 Task: Create a due date automation trigger when advanced on, 2 working days after a card is due add fields with custom field "Resume" set to a date less than 1 days ago at 11:00 AM.
Action: Mouse moved to (221, 234)
Screenshot: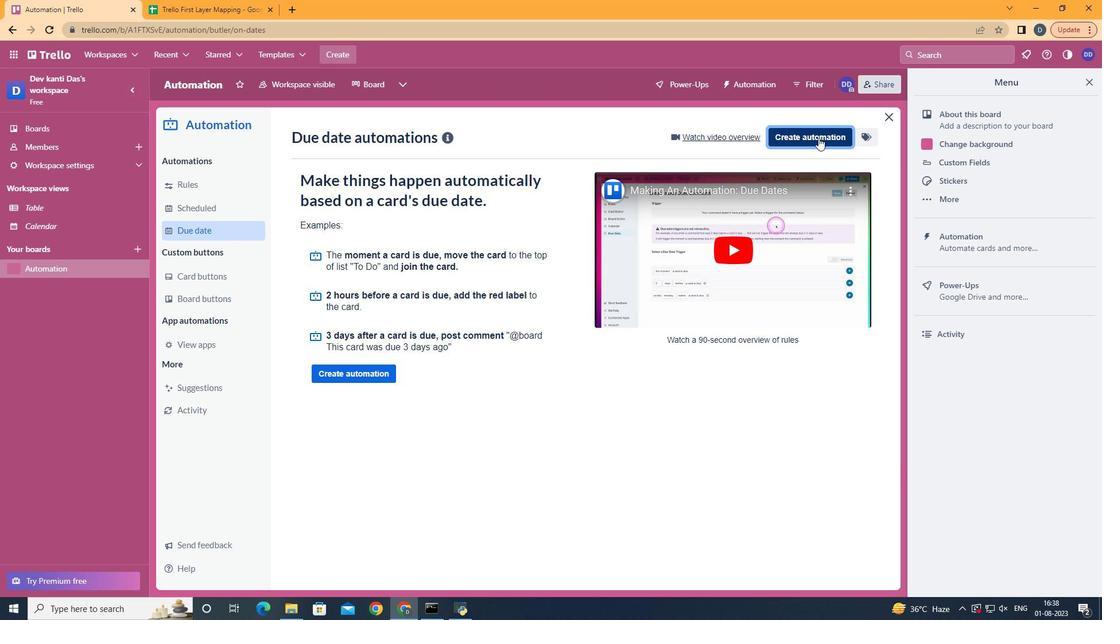 
Action: Mouse pressed left at (221, 234)
Screenshot: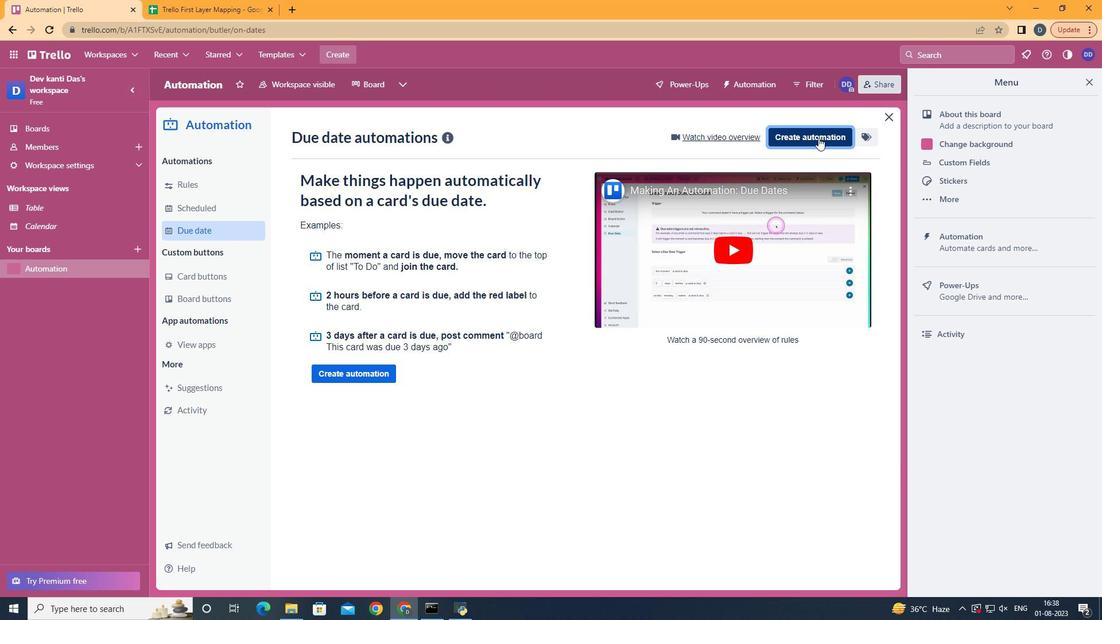 
Action: Mouse moved to (818, 137)
Screenshot: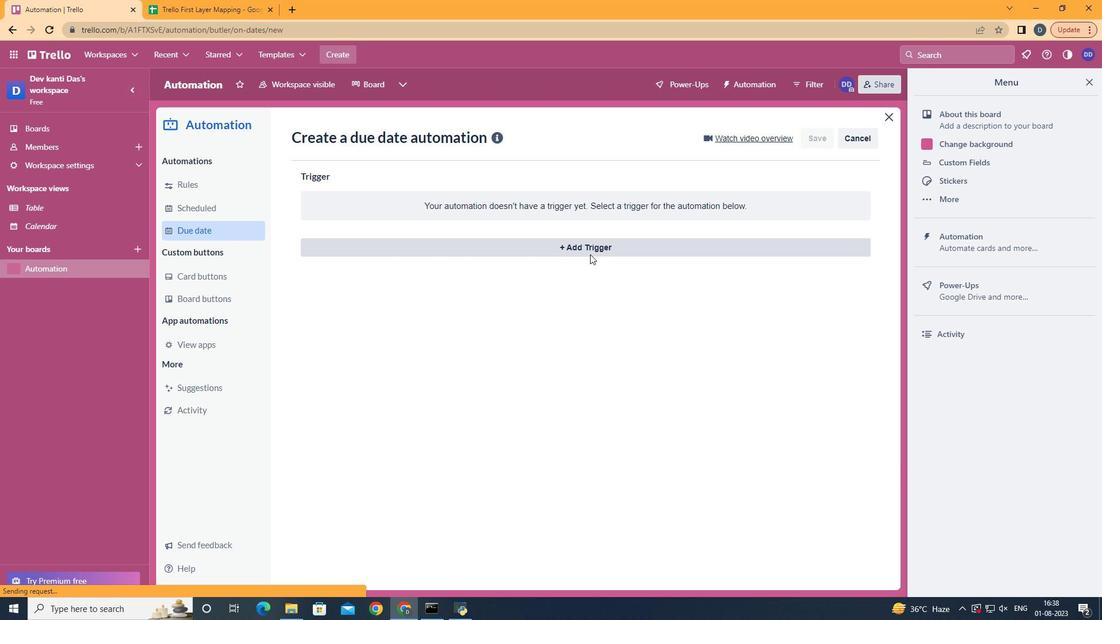 
Action: Mouse pressed left at (818, 137)
Screenshot: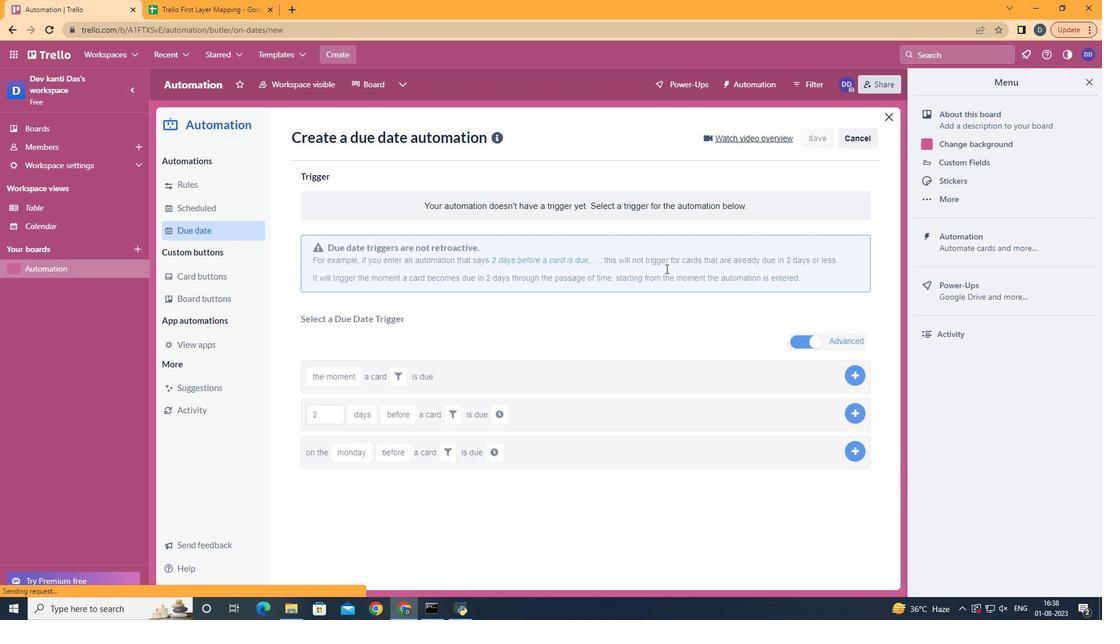 
Action: Mouse moved to (590, 254)
Screenshot: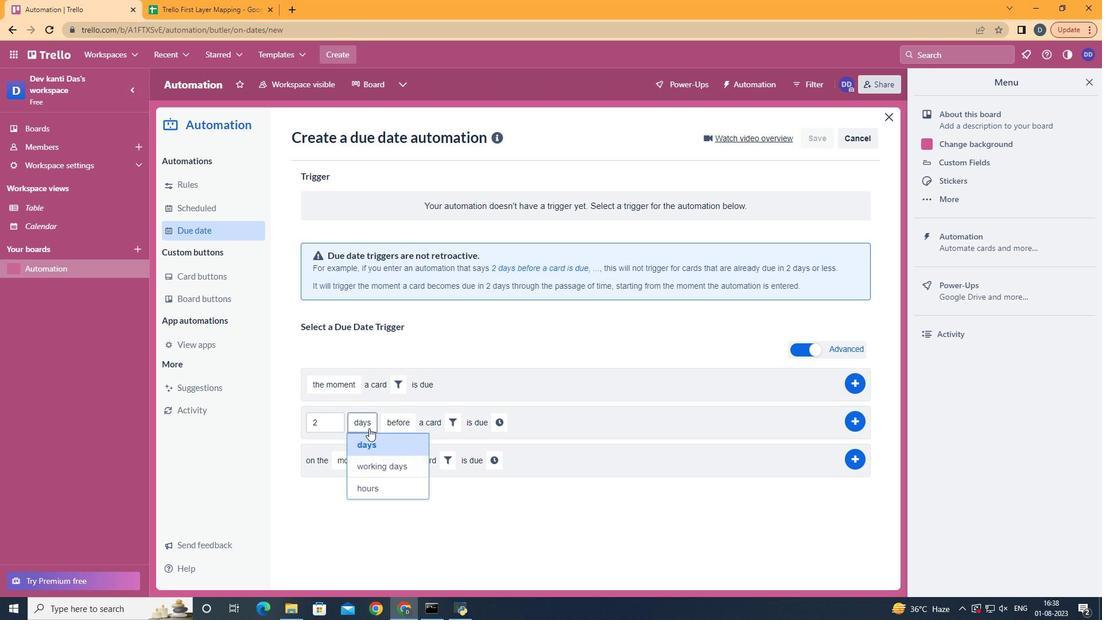 
Action: Mouse pressed left at (590, 254)
Screenshot: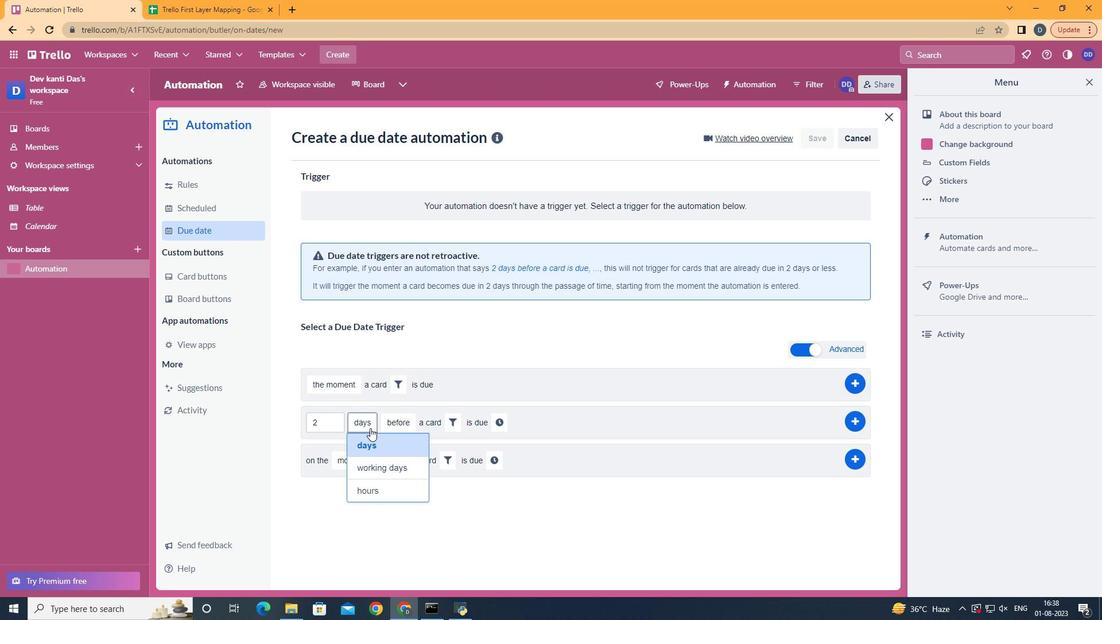 
Action: Mouse moved to (370, 459)
Screenshot: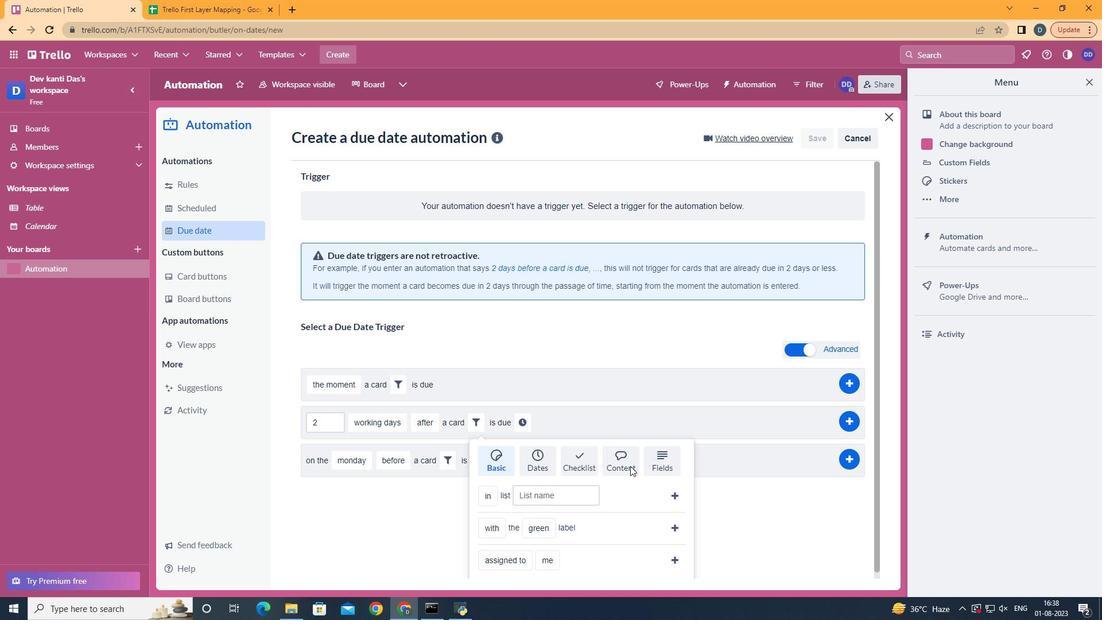
Action: Mouse pressed left at (370, 459)
Screenshot: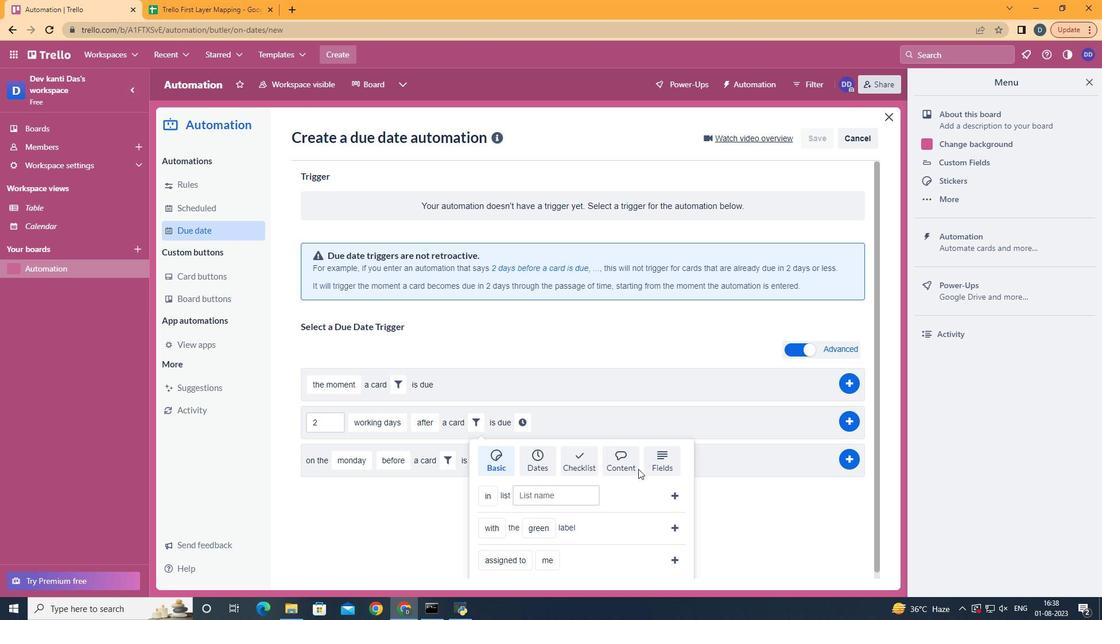 
Action: Mouse moved to (425, 466)
Screenshot: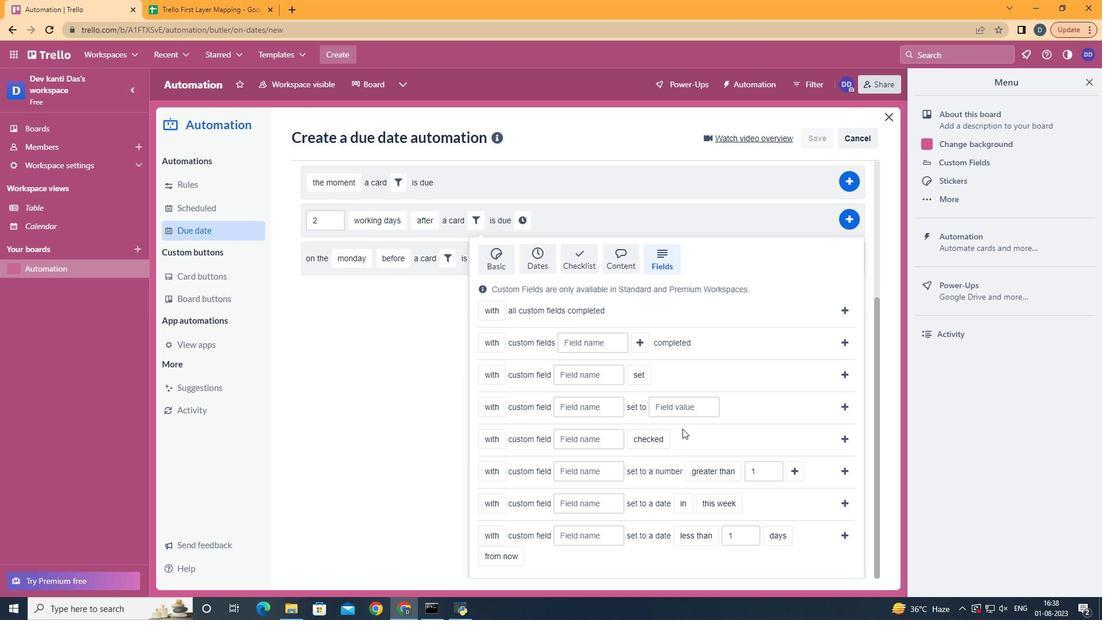 
Action: Mouse pressed left at (425, 466)
Screenshot: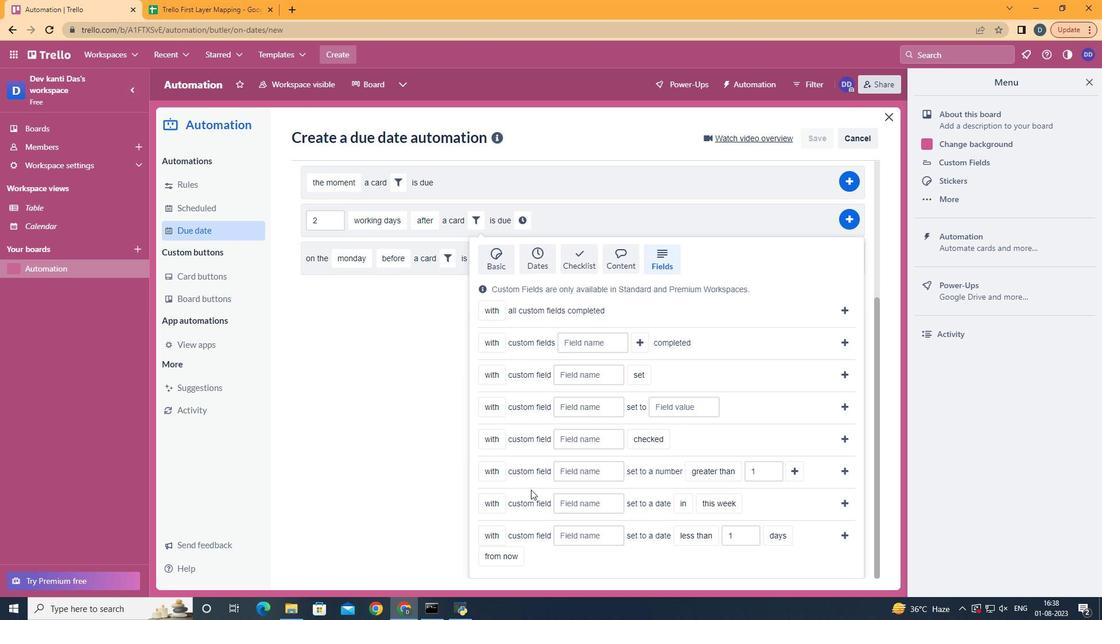 
Action: Mouse moved to (471, 421)
Screenshot: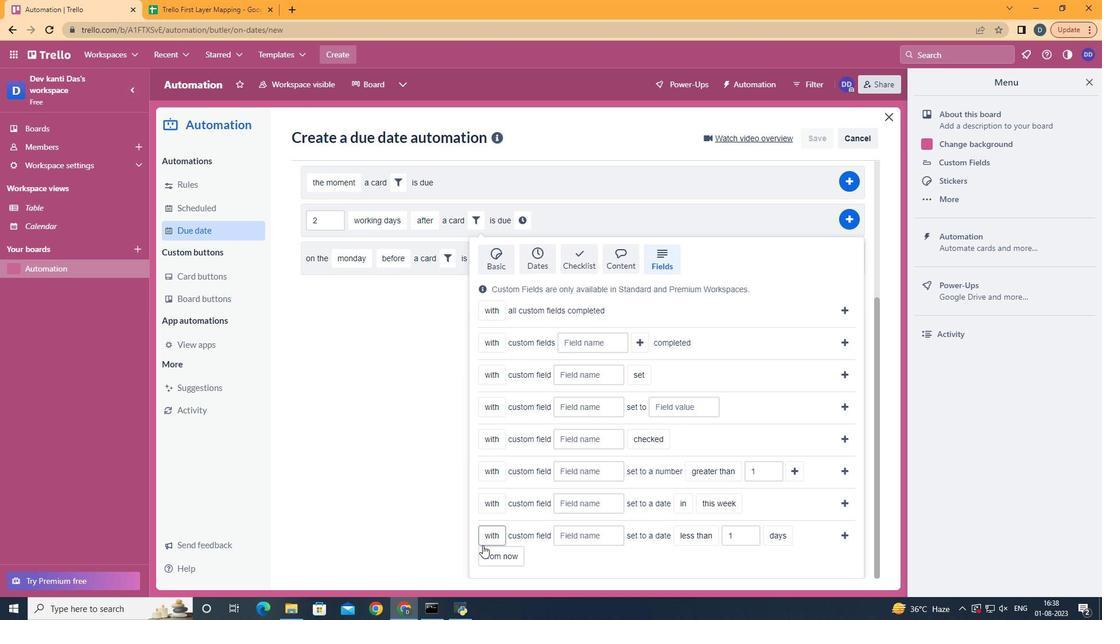 
Action: Mouse pressed left at (471, 421)
Screenshot: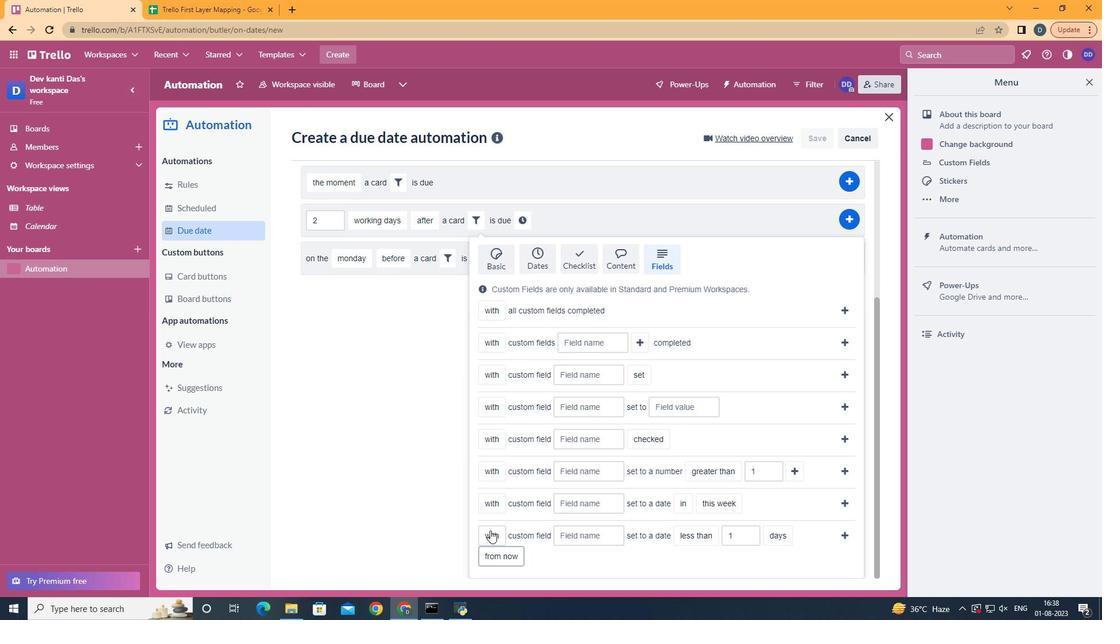 
Action: Mouse moved to (650, 466)
Screenshot: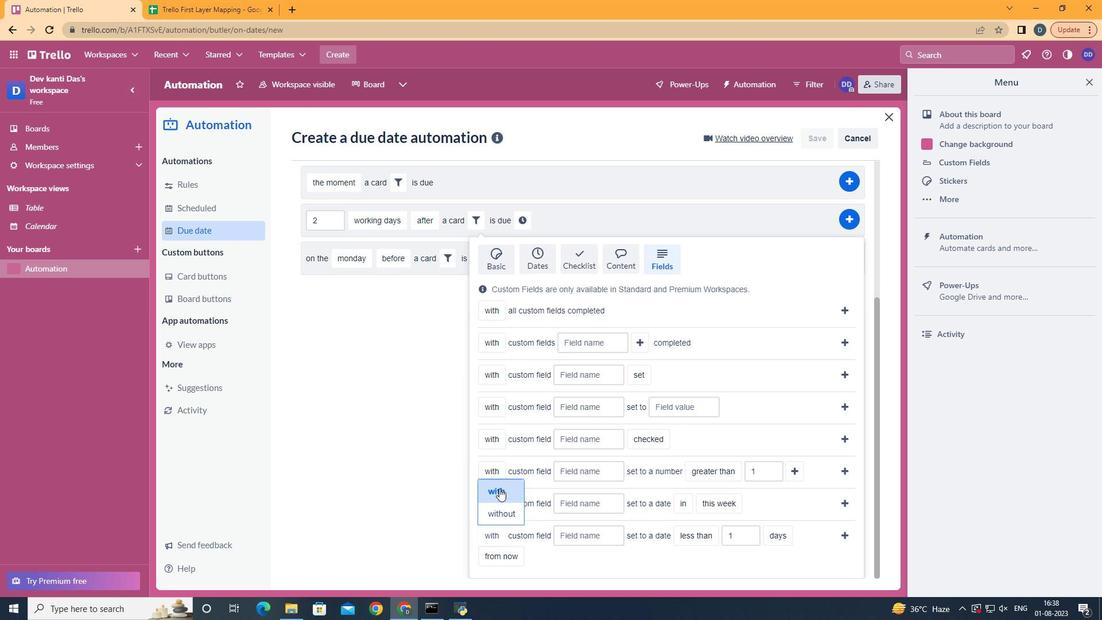 
Action: Mouse pressed left at (650, 466)
Screenshot: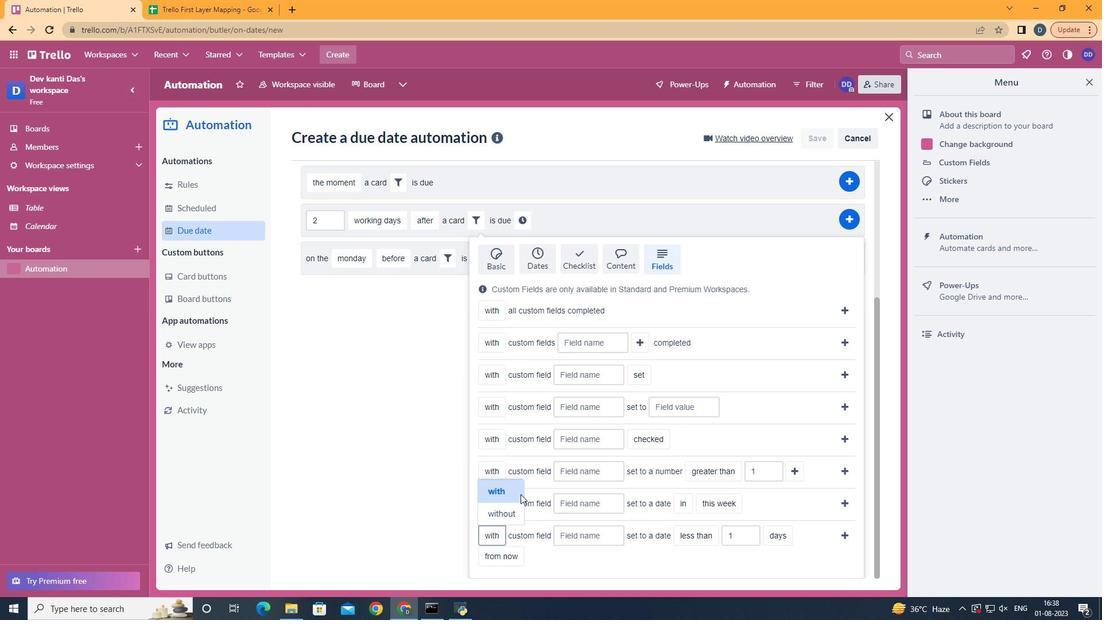 
Action: Mouse moved to (652, 458)
Screenshot: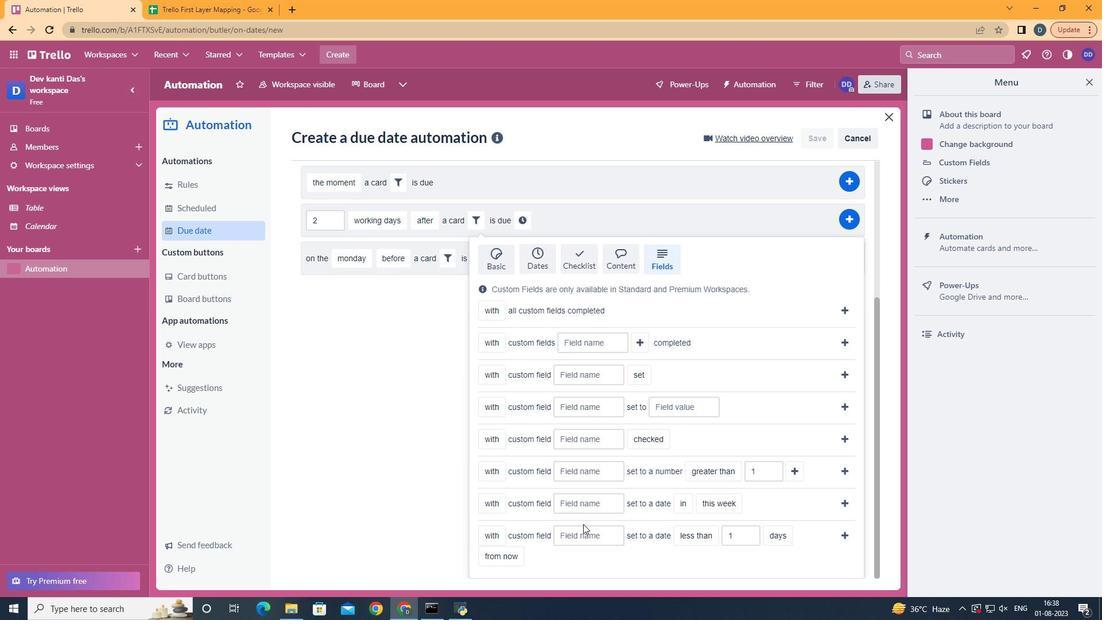 
Action: Mouse scrolled (652, 458) with delta (0, 0)
Screenshot: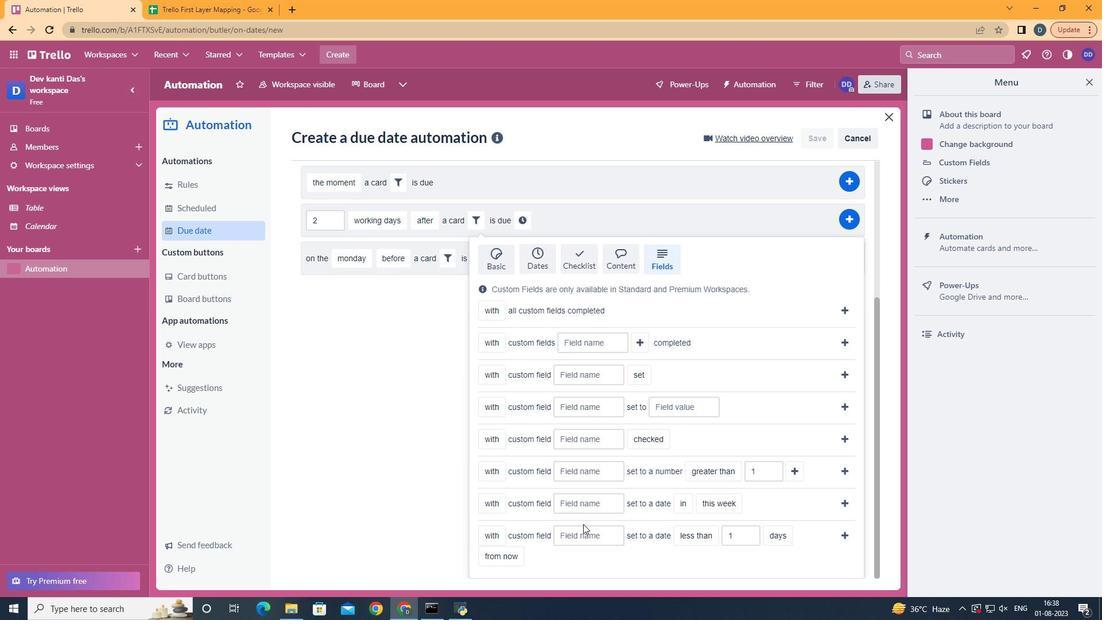 
Action: Mouse scrolled (652, 458) with delta (0, 0)
Screenshot: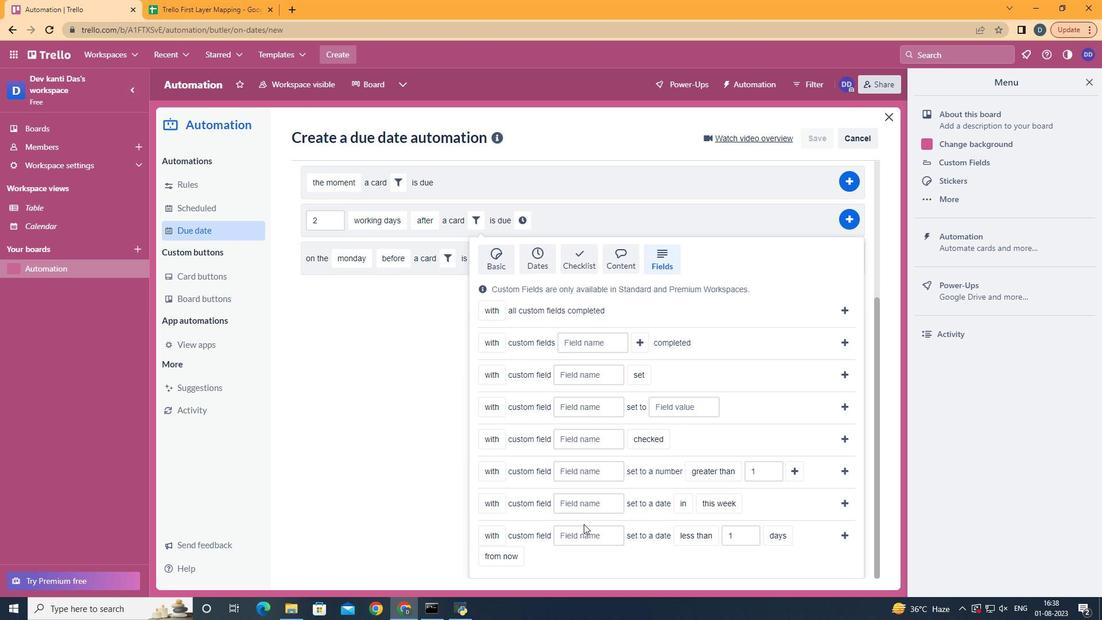 
Action: Mouse scrolled (652, 458) with delta (0, 0)
Screenshot: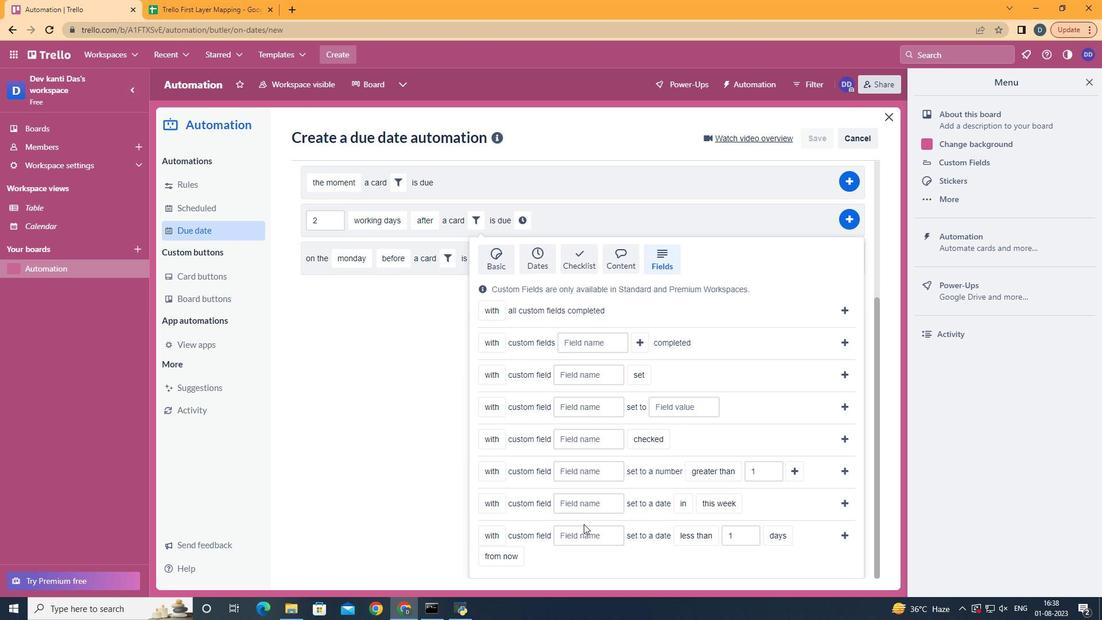 
Action: Mouse scrolled (652, 458) with delta (0, 0)
Screenshot: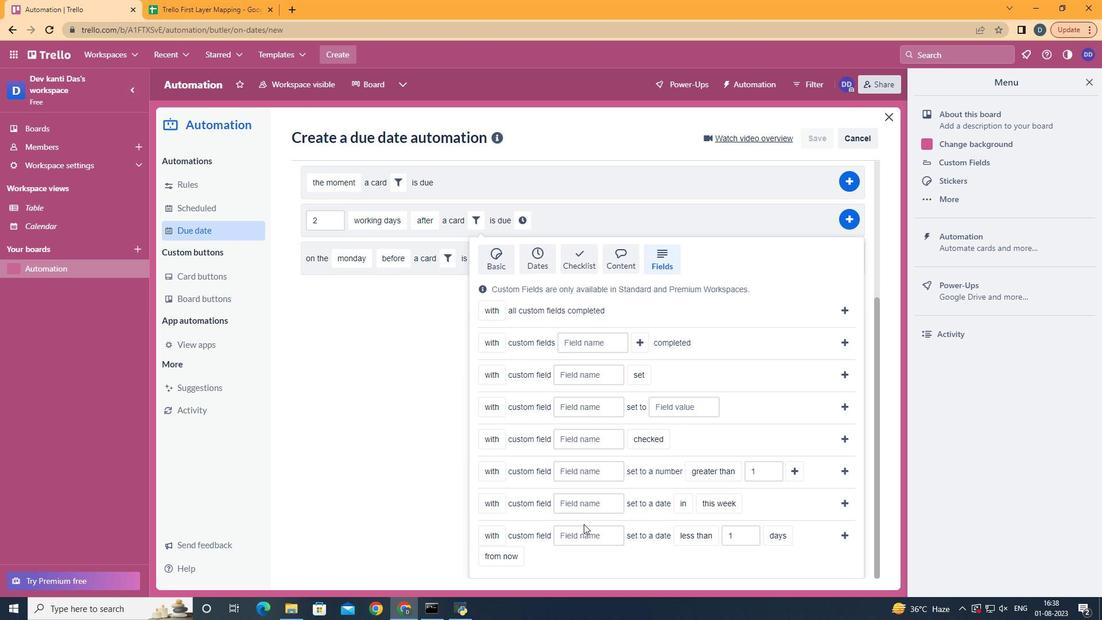 
Action: Mouse scrolled (652, 458) with delta (0, 0)
Screenshot: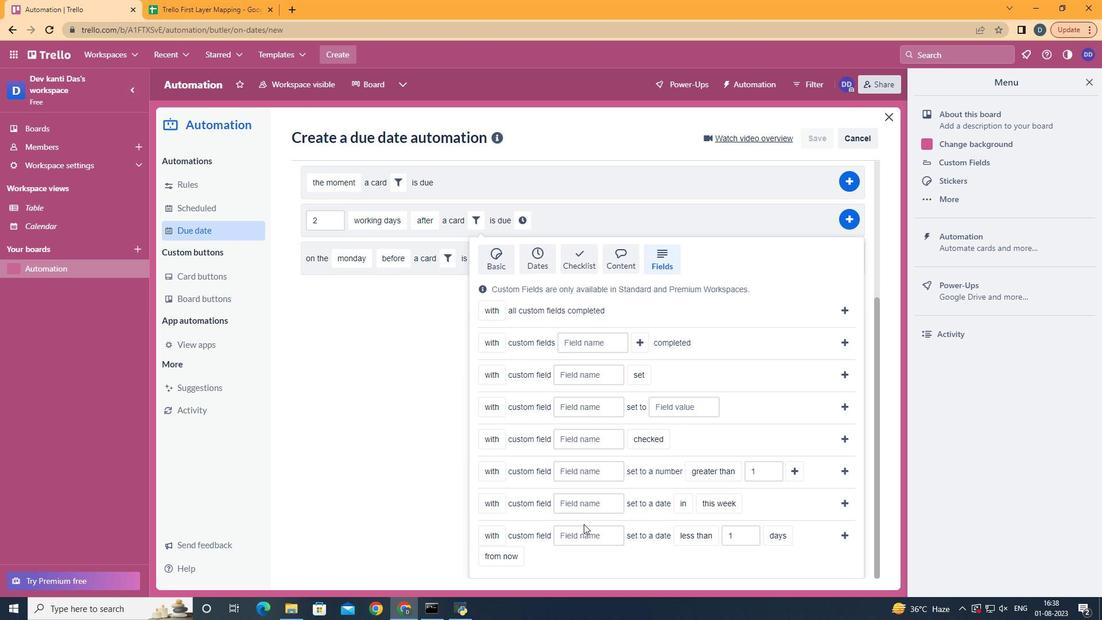 
Action: Mouse scrolled (652, 458) with delta (0, 0)
Screenshot: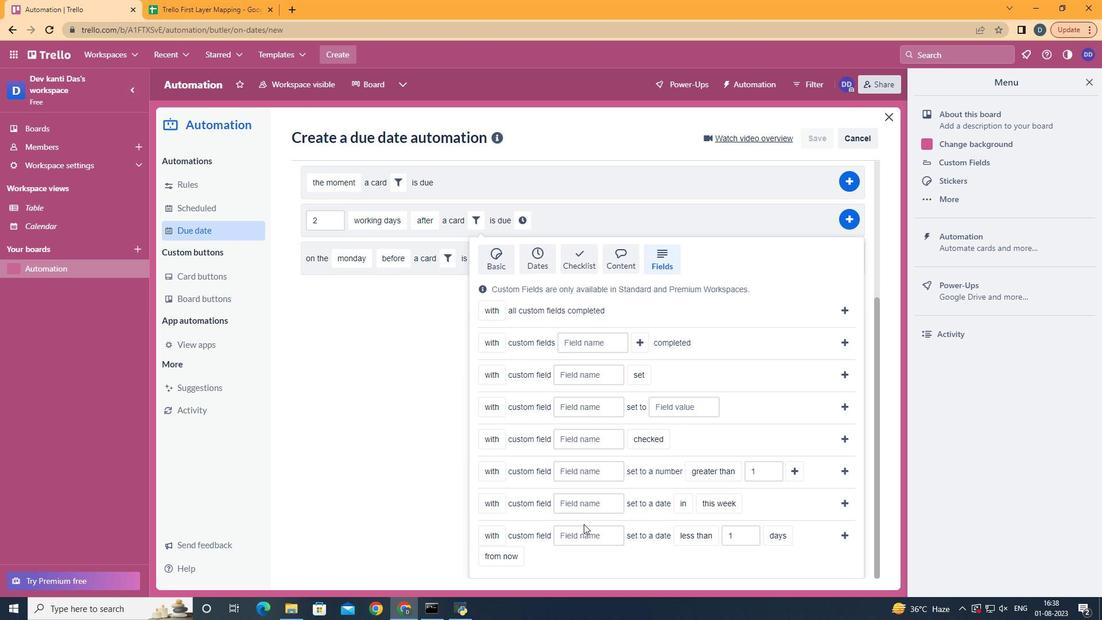 
Action: Mouse moved to (499, 488)
Screenshot: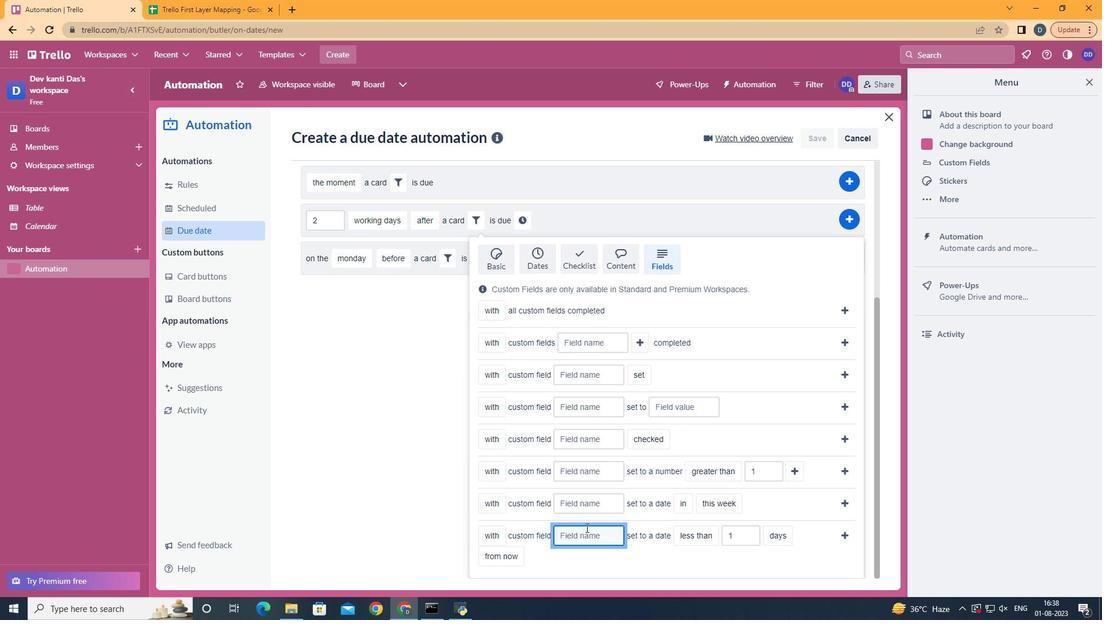 
Action: Mouse pressed left at (499, 488)
Screenshot: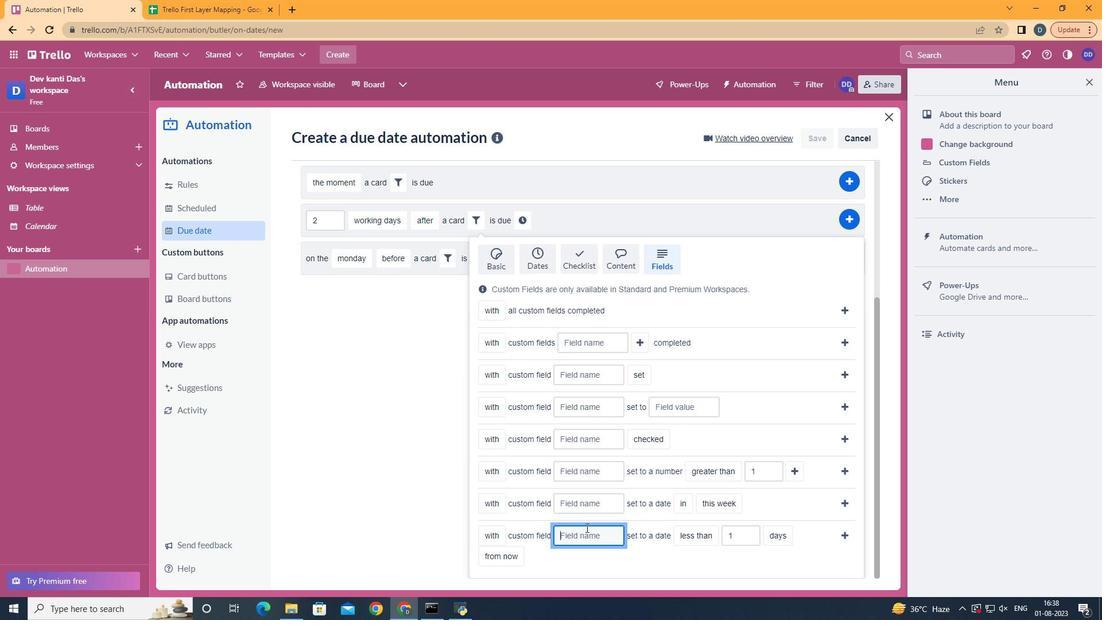 
Action: Mouse moved to (582, 523)
Screenshot: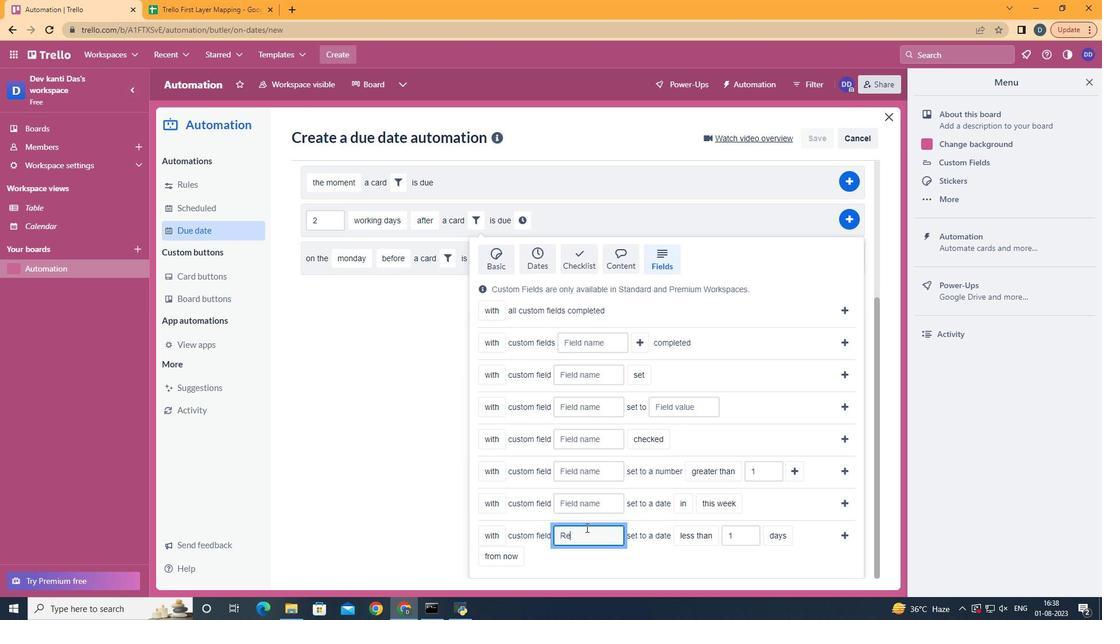 
Action: Mouse pressed left at (582, 523)
Screenshot: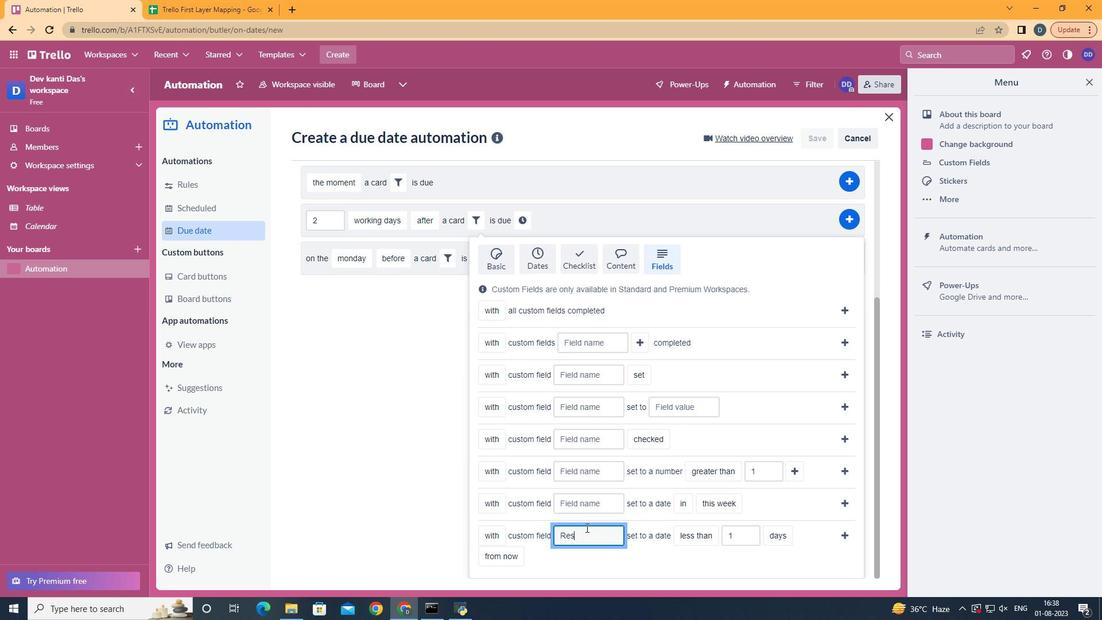 
Action: Mouse moved to (586, 527)
Screenshot: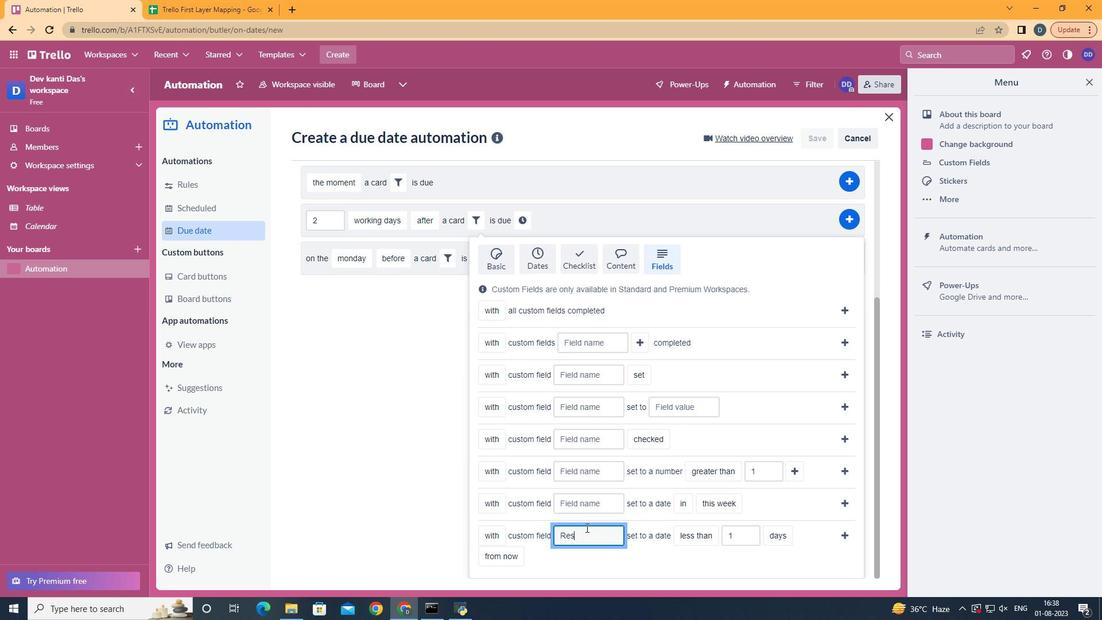 
Action: Mouse pressed left at (586, 527)
Screenshot: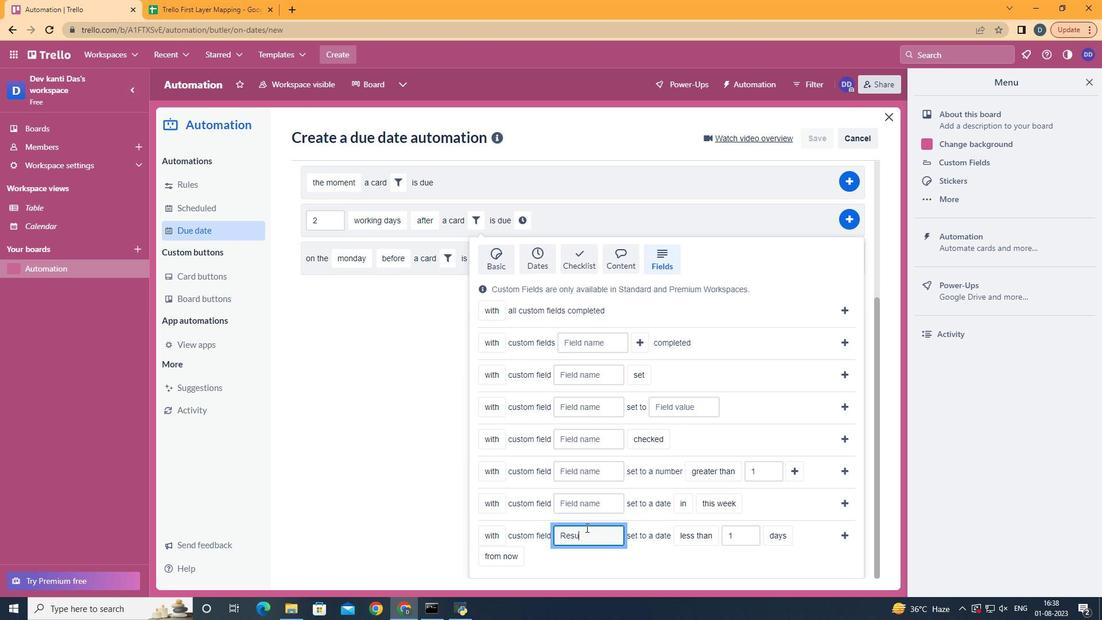 
Action: Key pressed <Key.shift>Resume
Screenshot: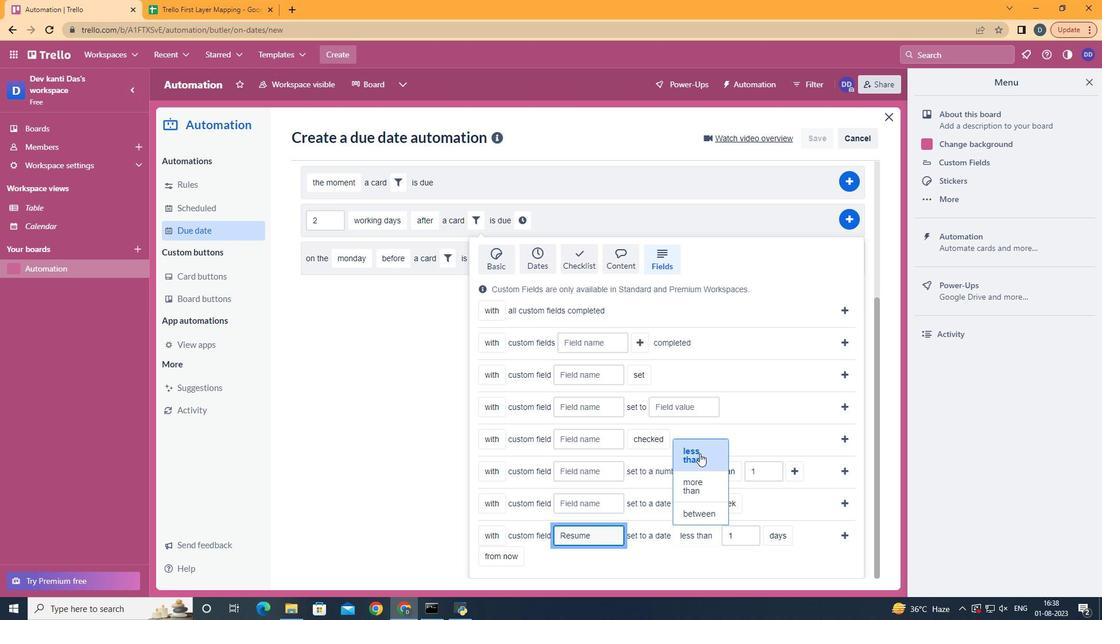 
Action: Mouse moved to (699, 452)
Screenshot: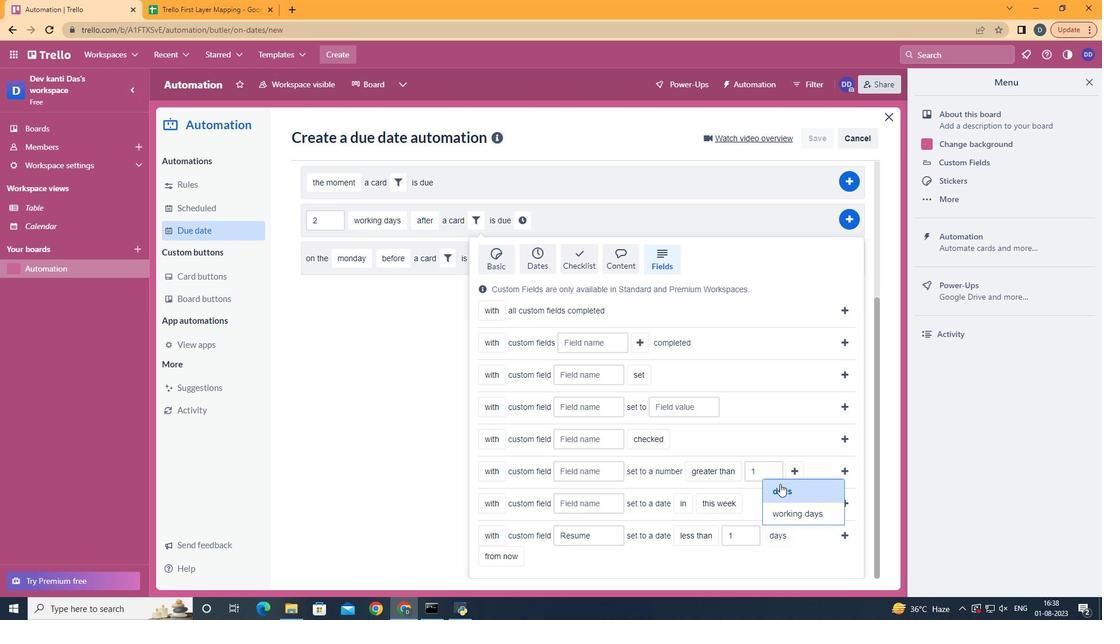 
Action: Mouse pressed left at (699, 452)
Screenshot: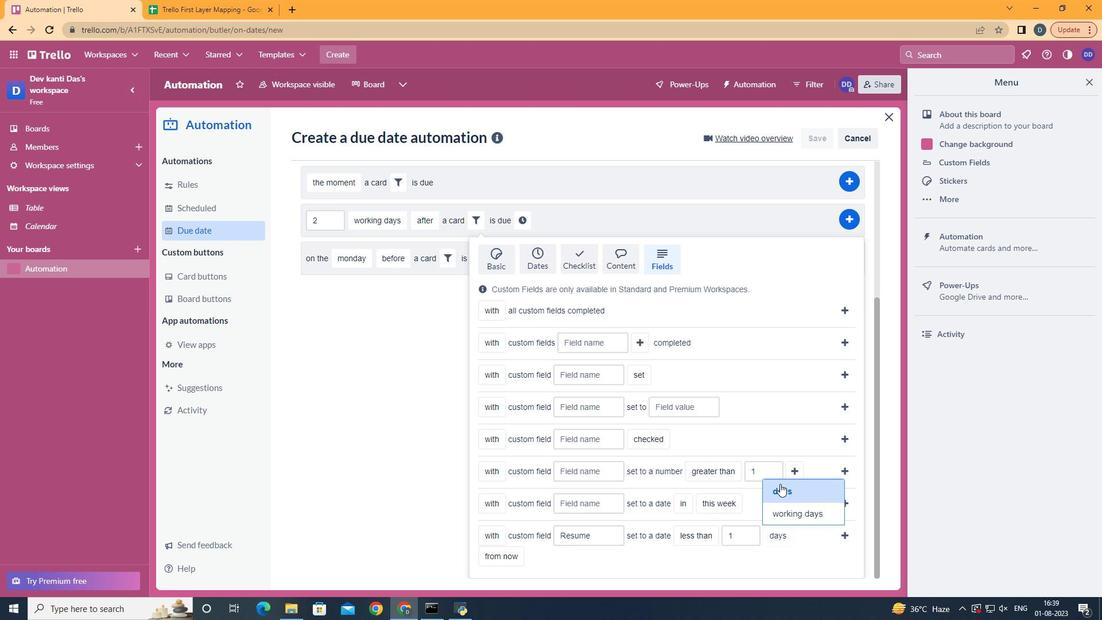 
Action: Mouse moved to (780, 483)
Screenshot: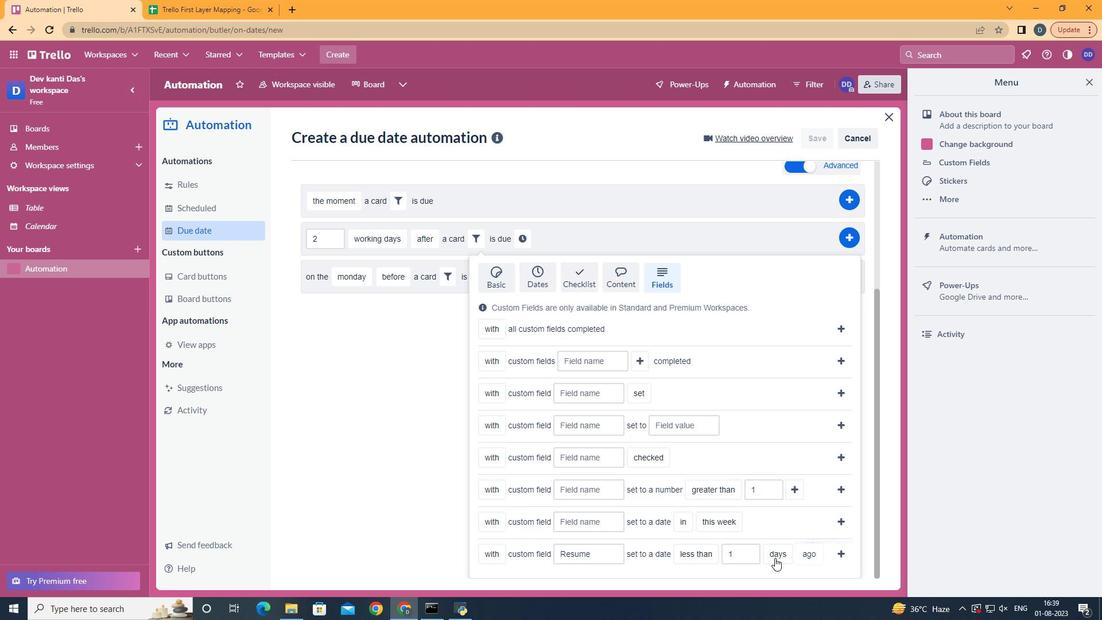 
Action: Mouse pressed left at (780, 483)
Screenshot: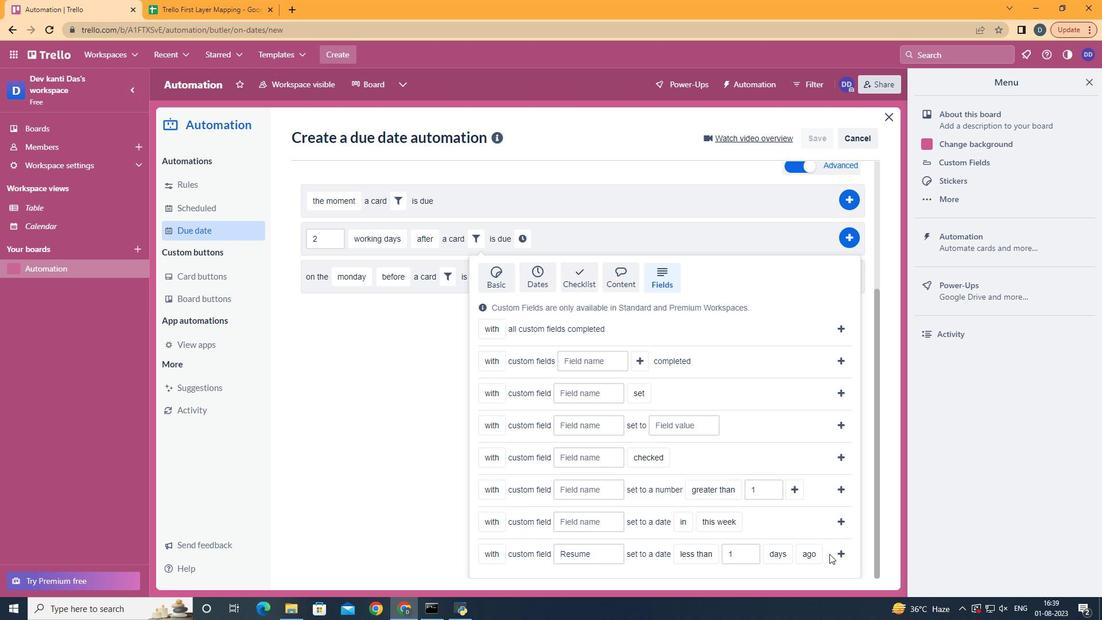 
Action: Mouse moved to (516, 538)
Screenshot: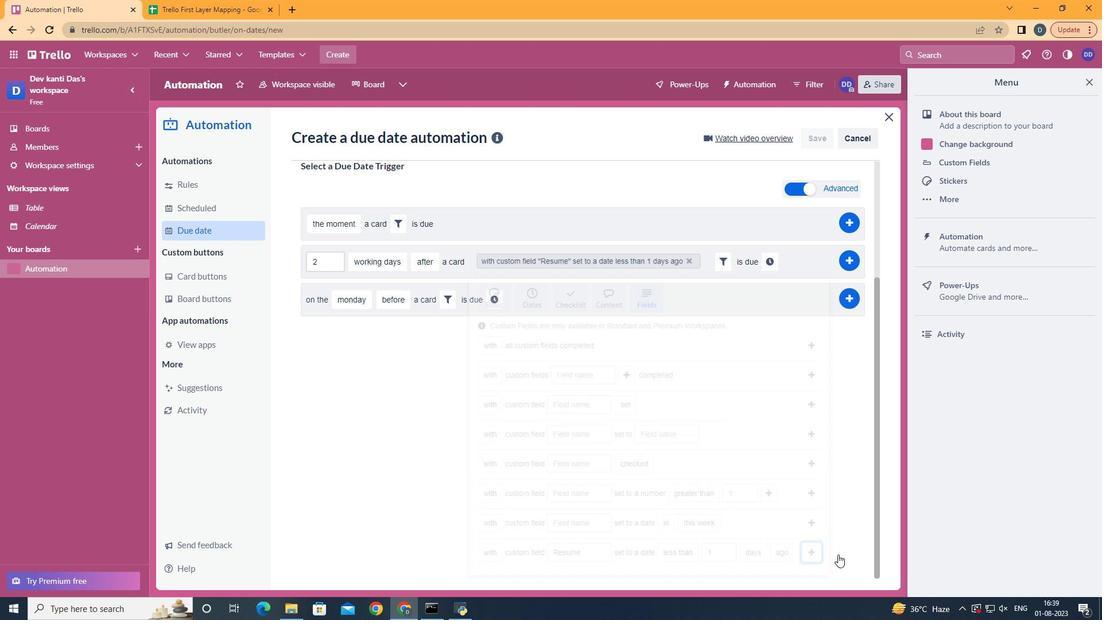 
Action: Mouse pressed left at (516, 538)
Screenshot: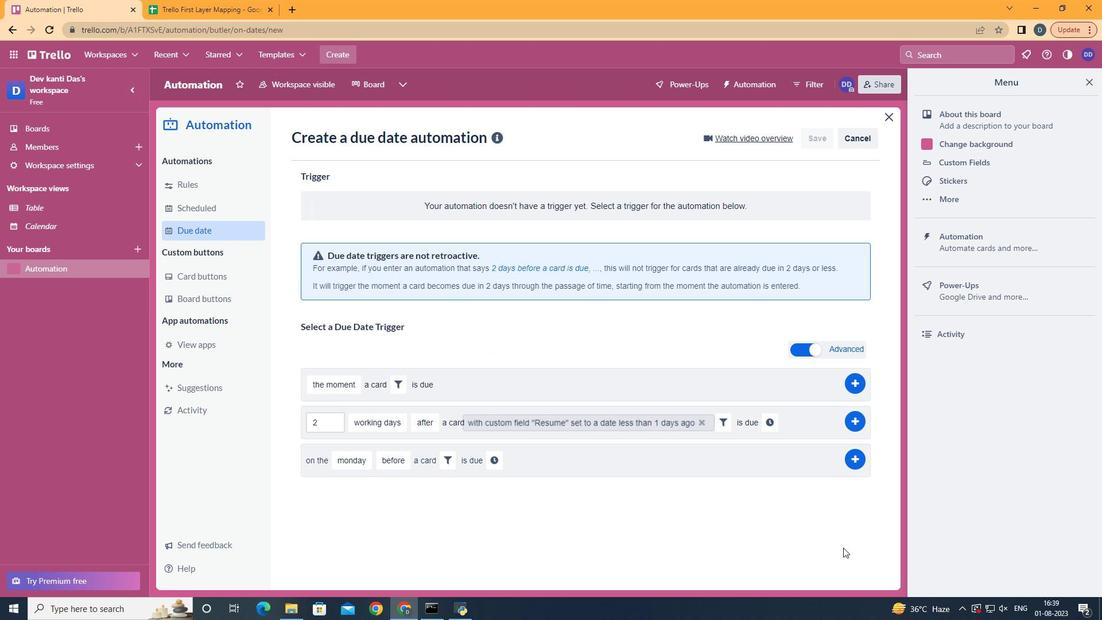 
Action: Mouse moved to (838, 554)
Screenshot: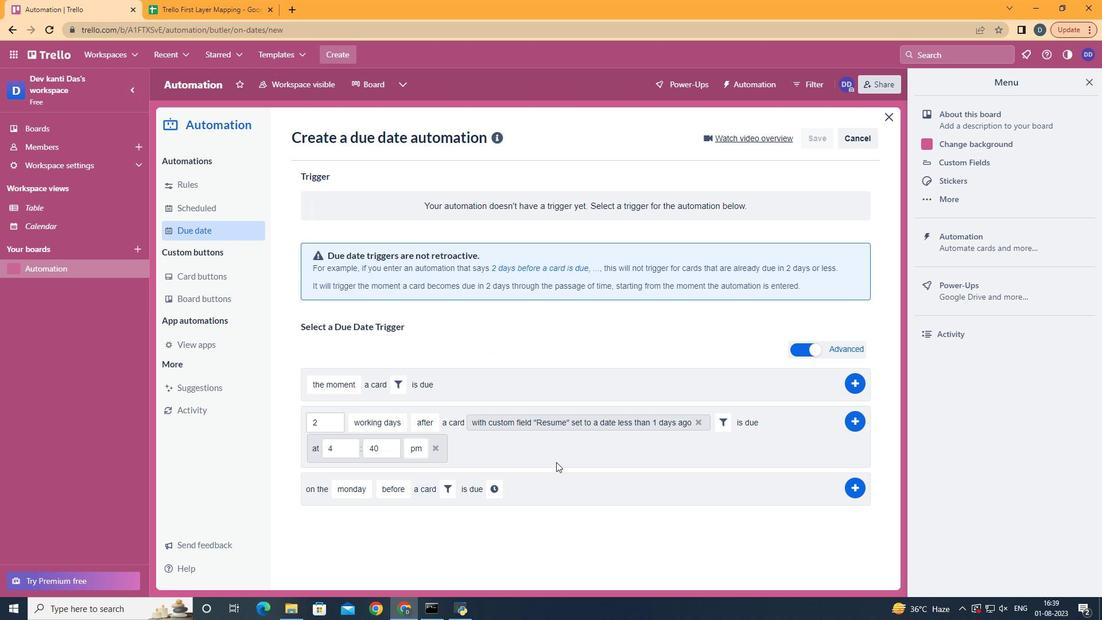 
Action: Mouse pressed left at (838, 554)
Screenshot: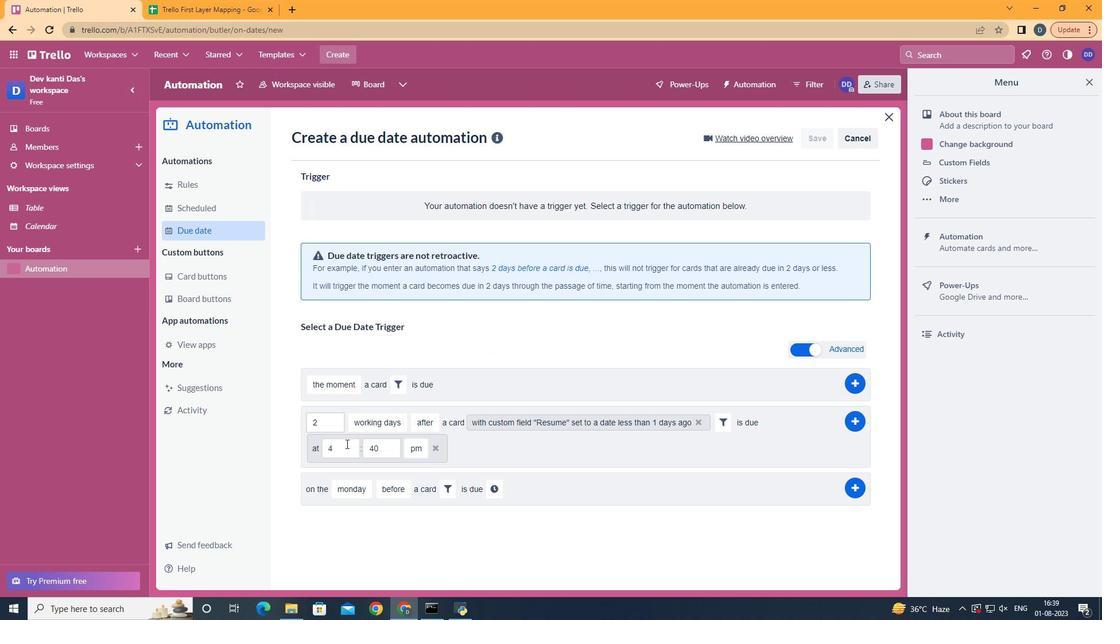 
Action: Mouse moved to (768, 425)
Screenshot: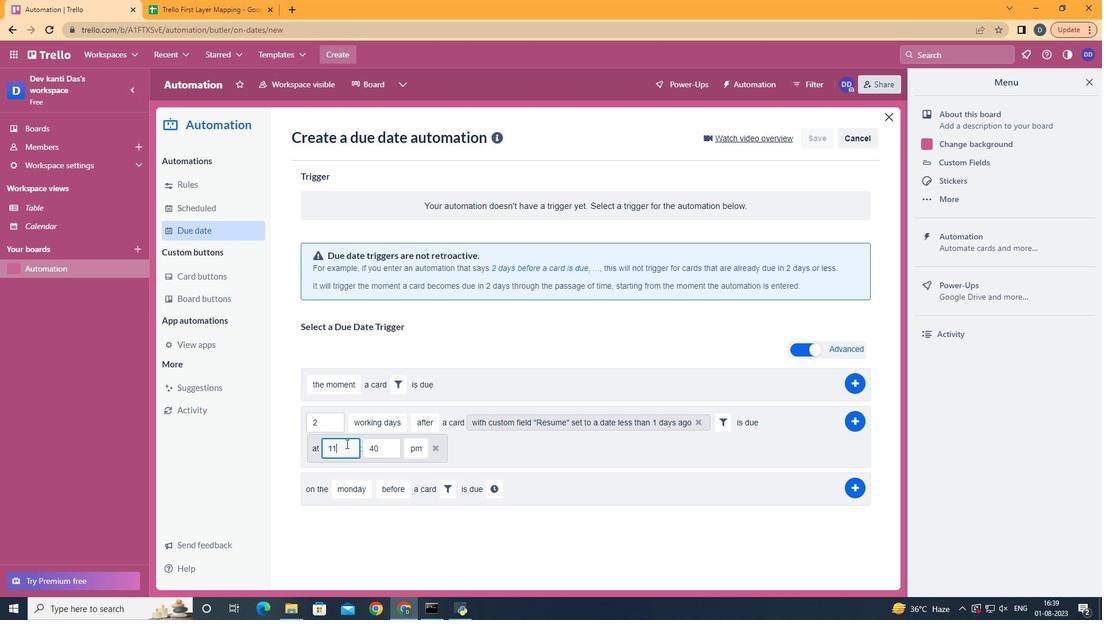 
Action: Mouse pressed left at (768, 425)
Screenshot: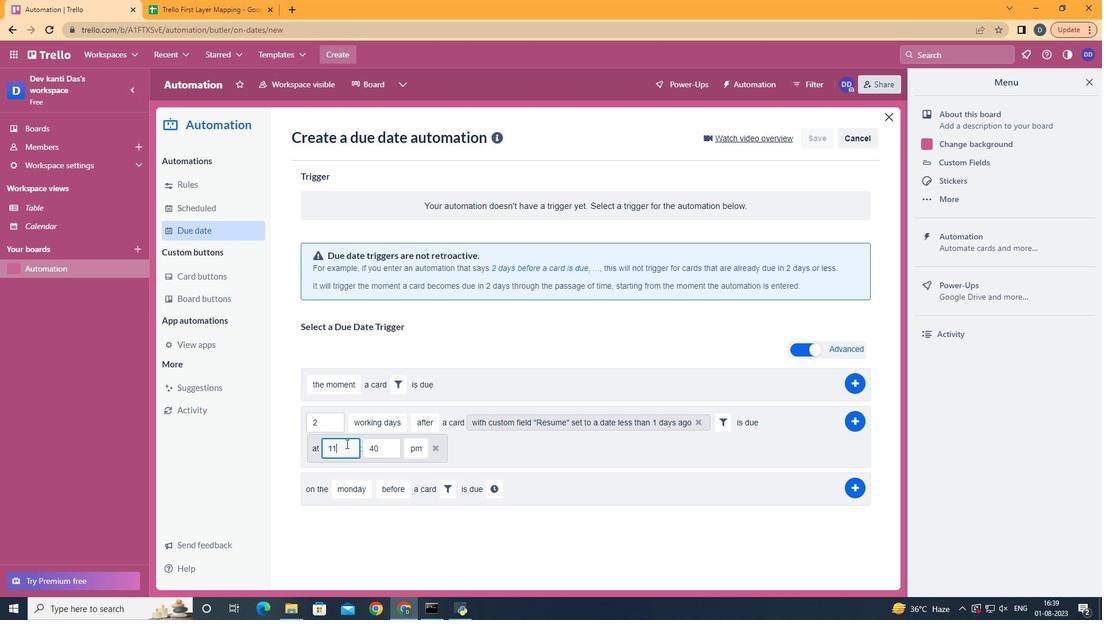 
Action: Mouse moved to (346, 443)
Screenshot: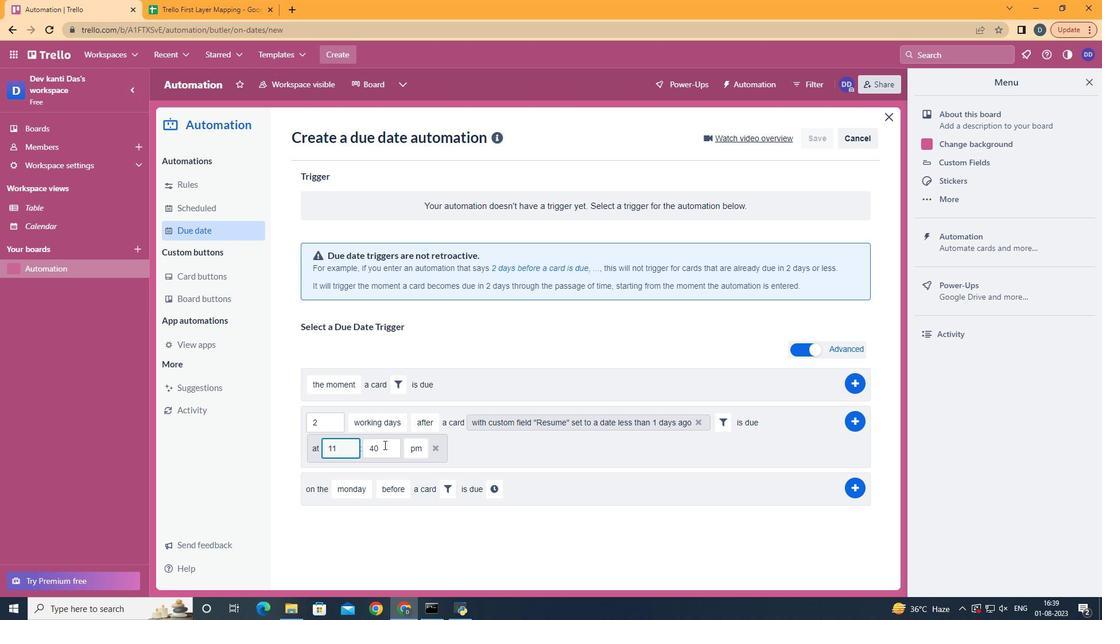 
Action: Mouse pressed left at (346, 443)
Screenshot: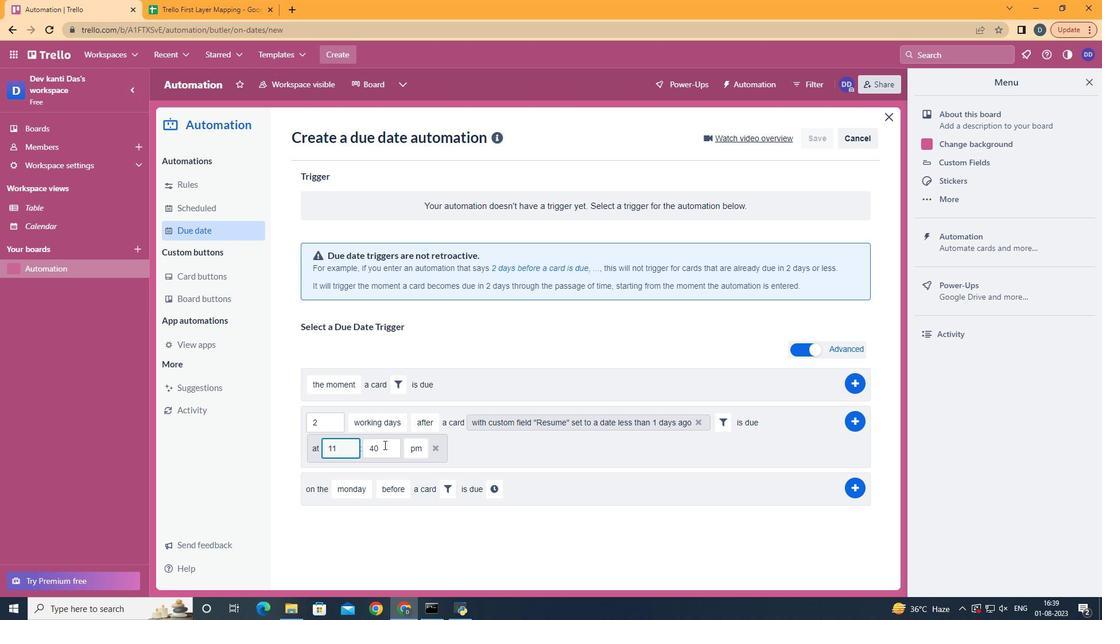 
Action: Key pressed <Key.backspace>11
Screenshot: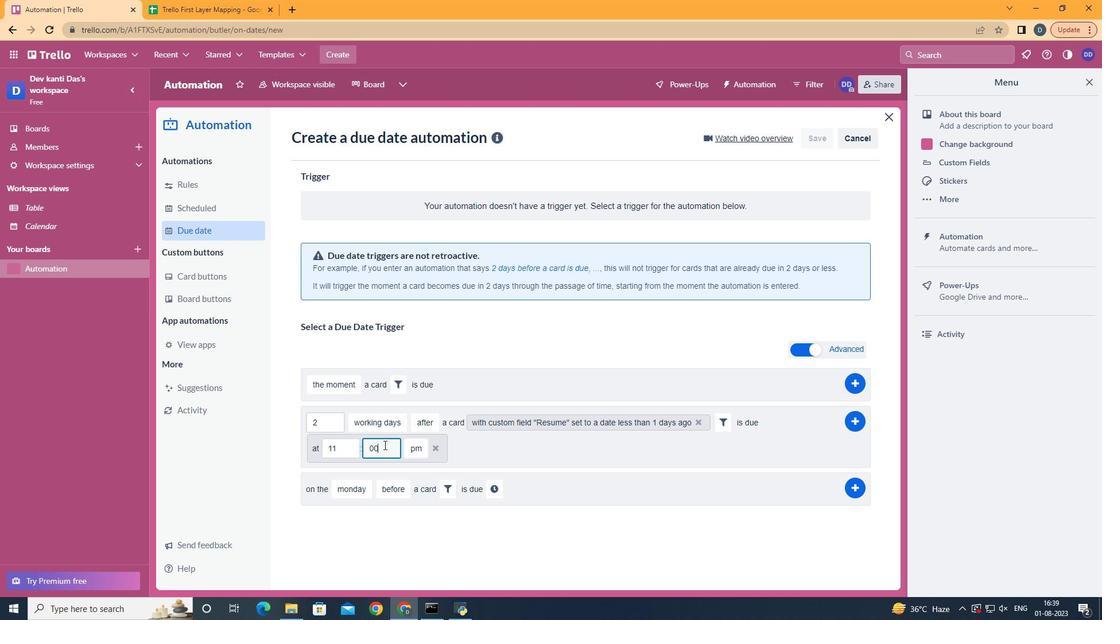 
Action: Mouse moved to (384, 444)
Screenshot: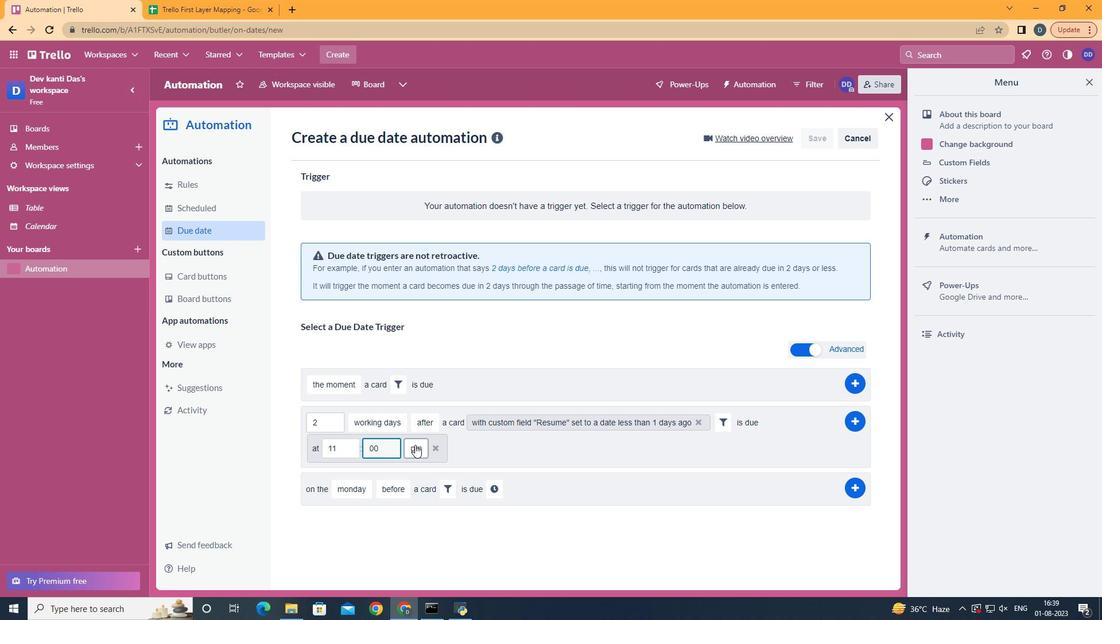 
Action: Mouse pressed left at (384, 444)
Screenshot: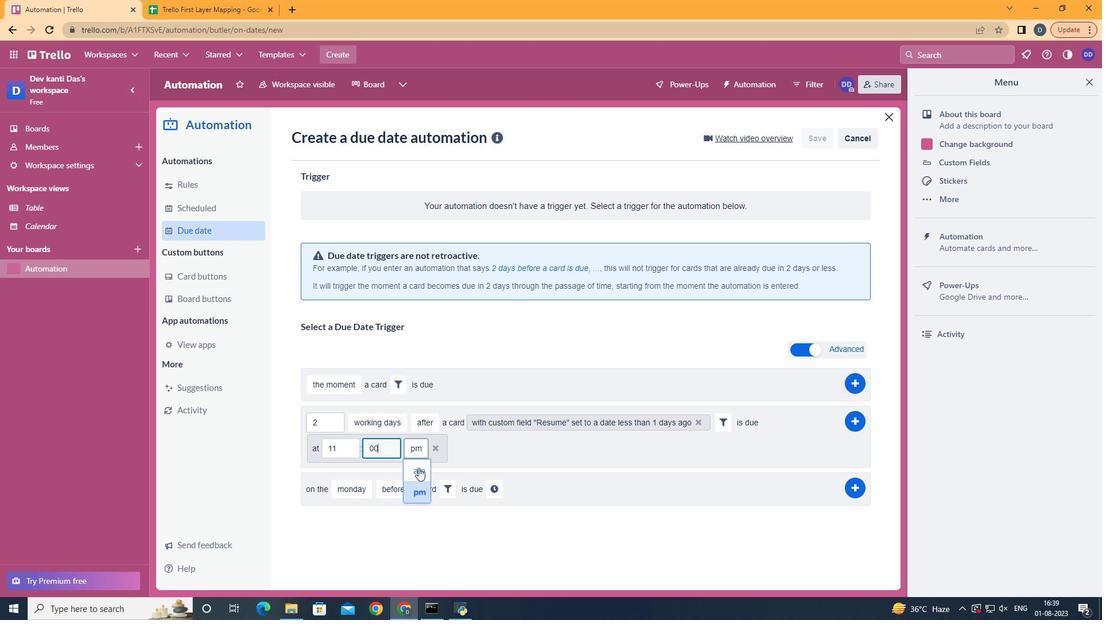 
Action: Key pressed <Key.backspace><Key.backspace>00
Screenshot: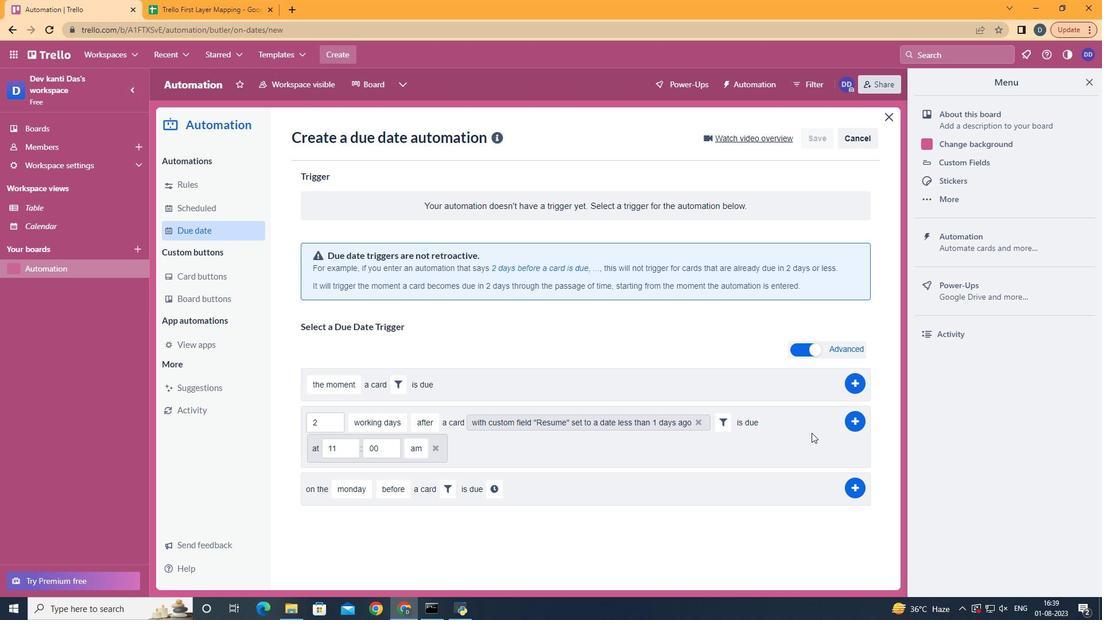 
Action: Mouse moved to (418, 468)
Screenshot: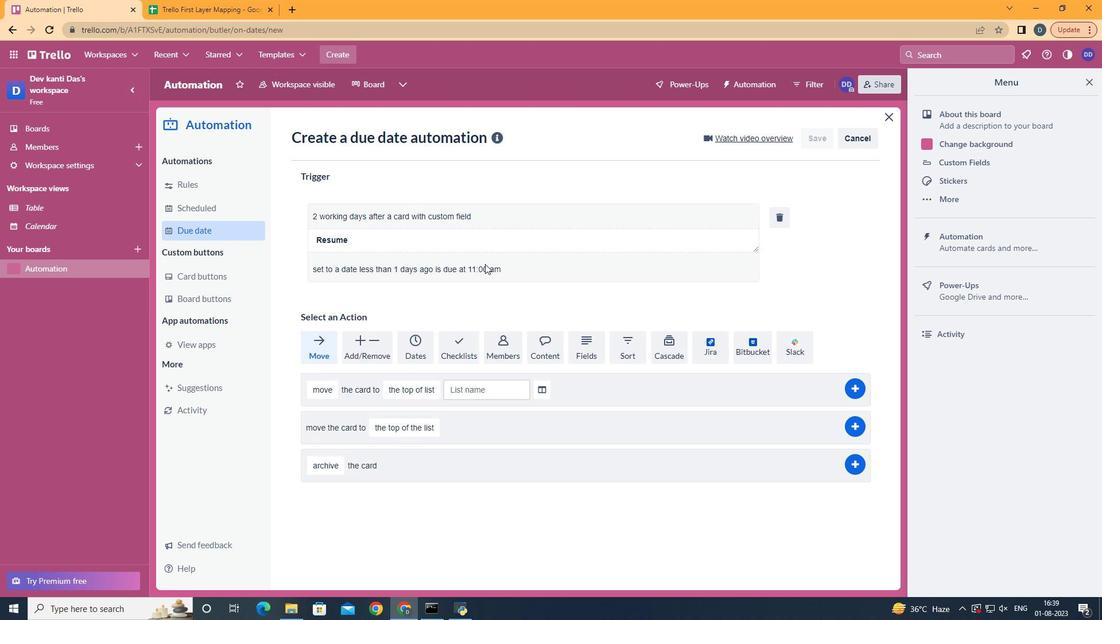 
Action: Mouse pressed left at (418, 468)
Screenshot: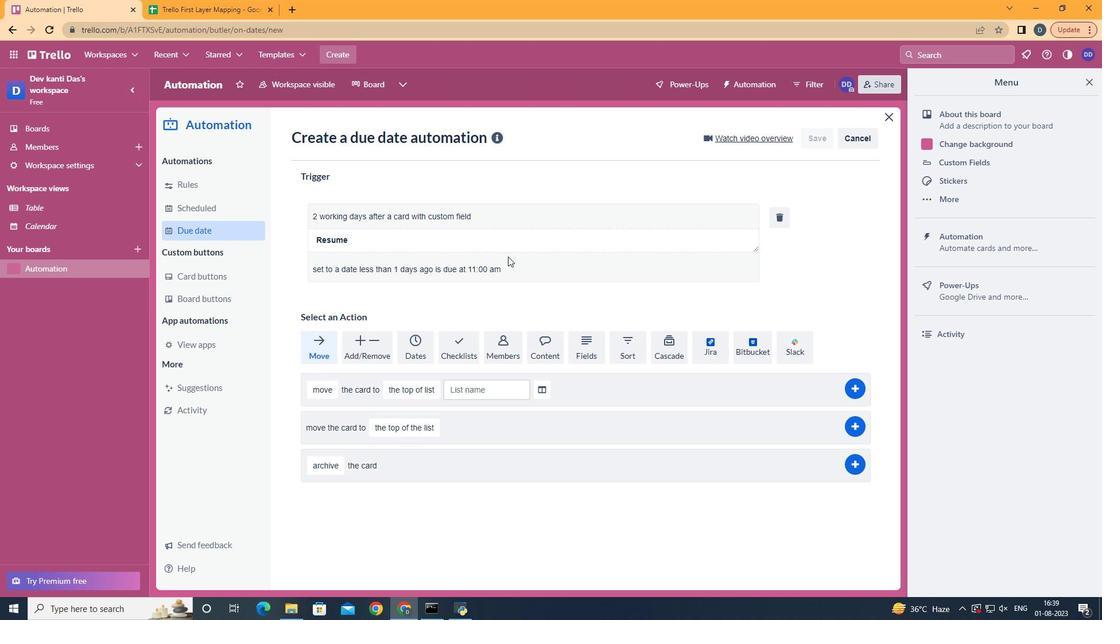 
Action: Mouse moved to (849, 422)
Screenshot: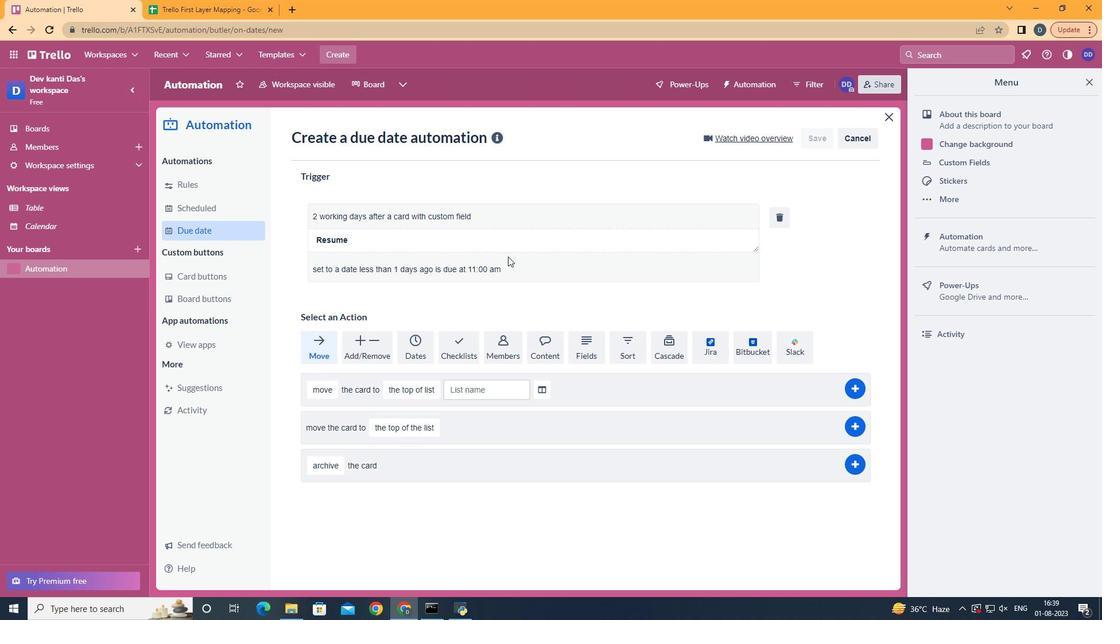 
Action: Mouse pressed left at (849, 422)
Screenshot: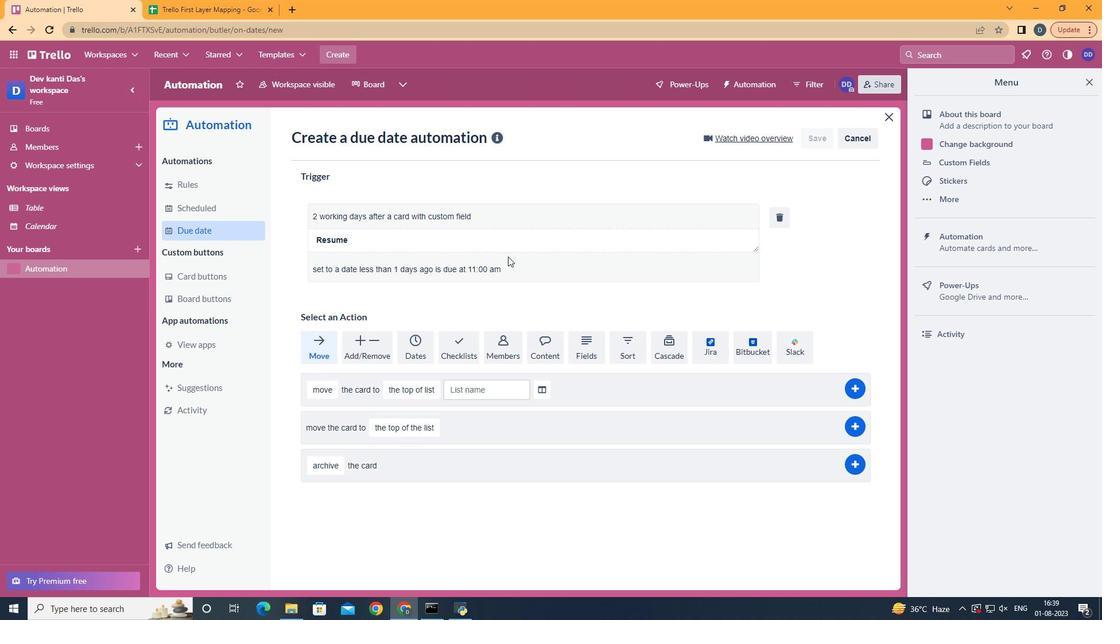
Action: Mouse moved to (508, 256)
Screenshot: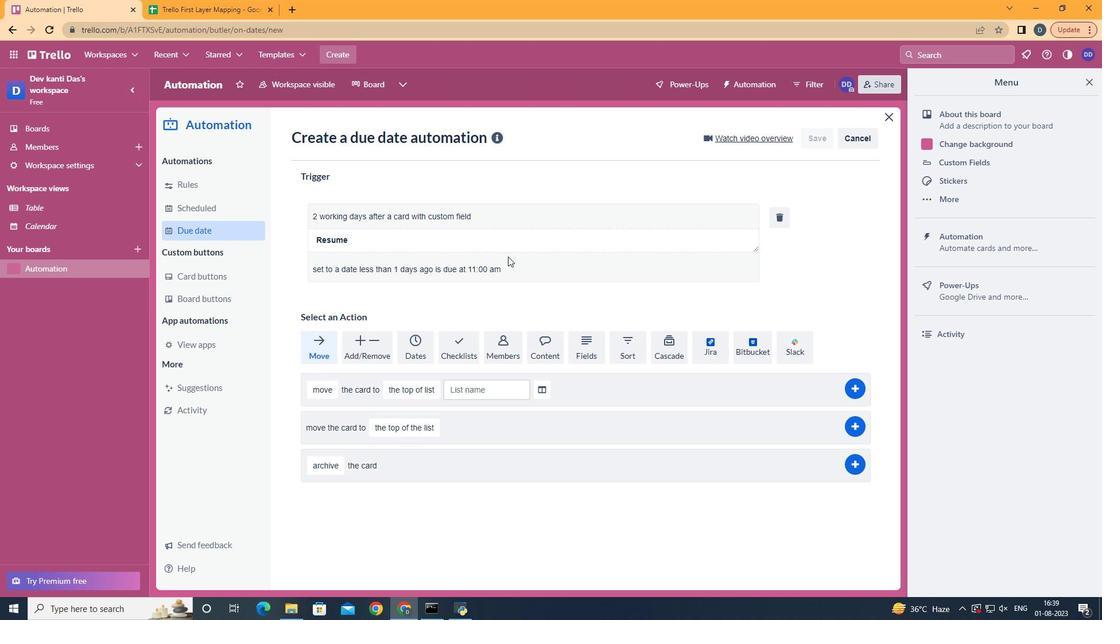 
